 Task: Create in the project AgileBee in Backlog an issue 'Create a new online platform for online cooking courses with advanced recipe sharing and meal planning features', assign it to team member softage.4@softage.net and change the status to IN PROGRESS. Create in the project AgileBee in Backlog an issue 'Implement a new cloud-based learning management system for a school with advanced course creation and assessment features', assign it to team member softage.1@softage.net and change the status to IN PROGRESS
Action: Mouse moved to (202, 63)
Screenshot: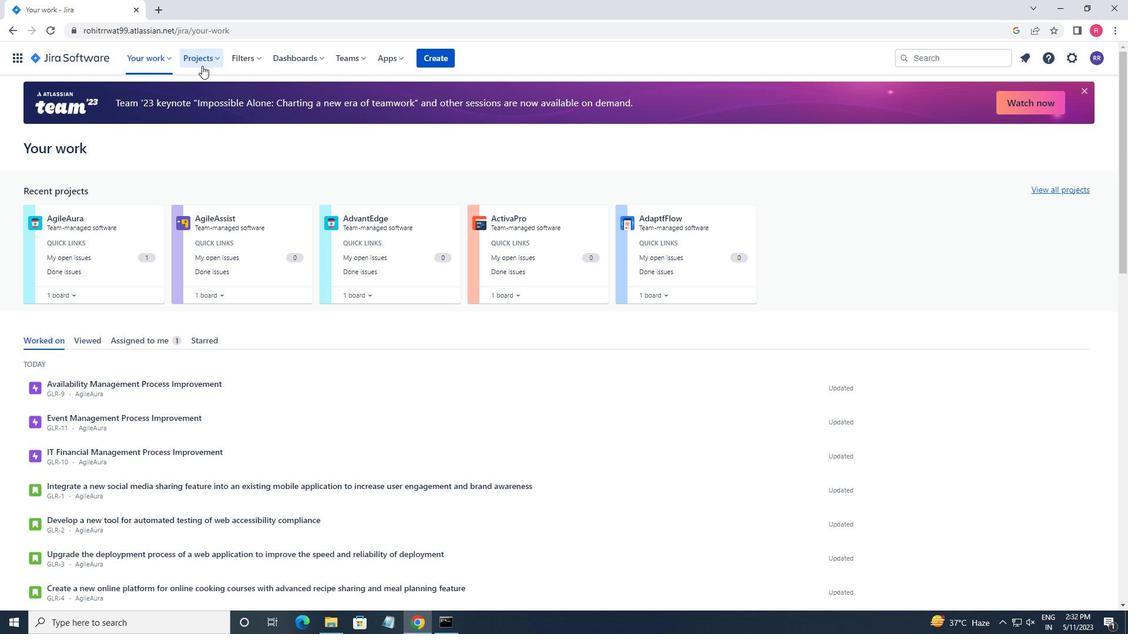 
Action: Mouse pressed left at (202, 63)
Screenshot: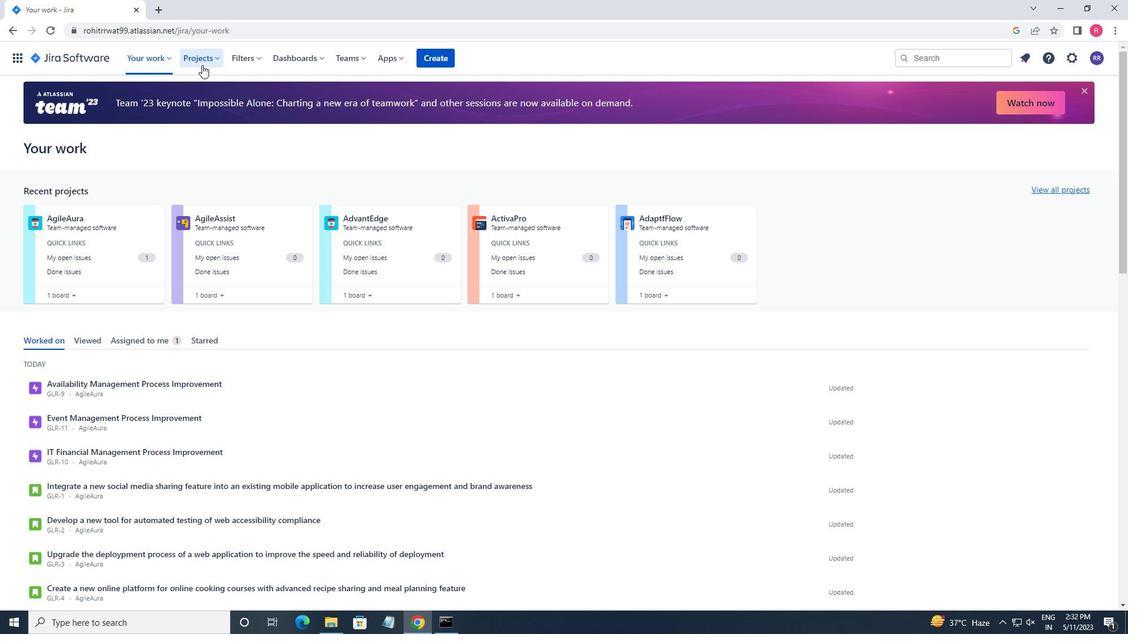 
Action: Mouse moved to (223, 111)
Screenshot: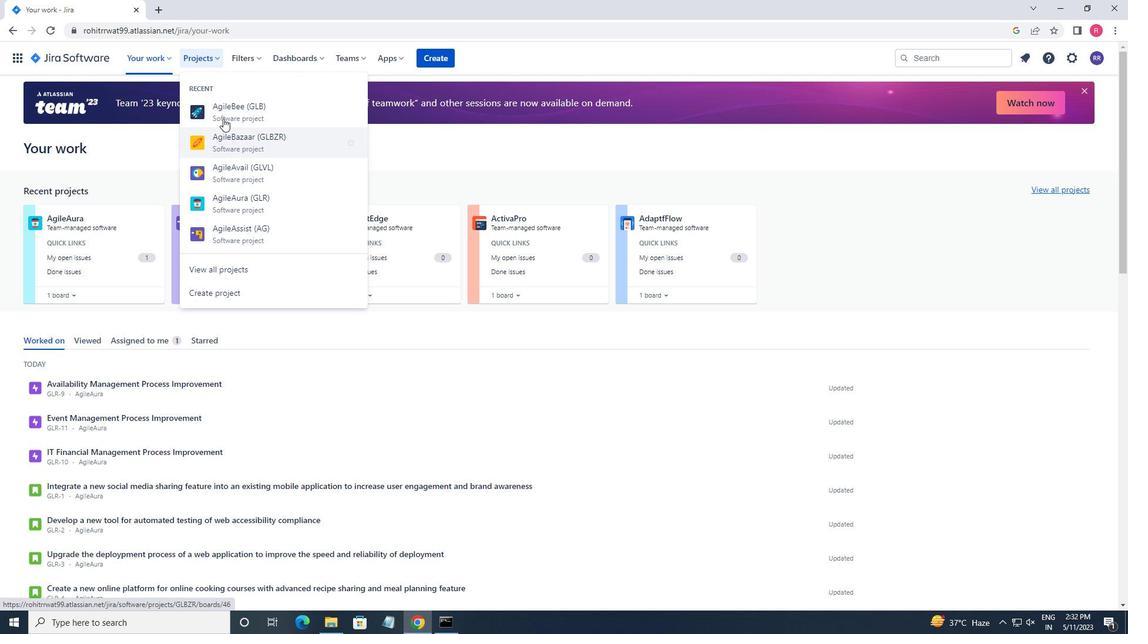 
Action: Mouse pressed left at (223, 111)
Screenshot: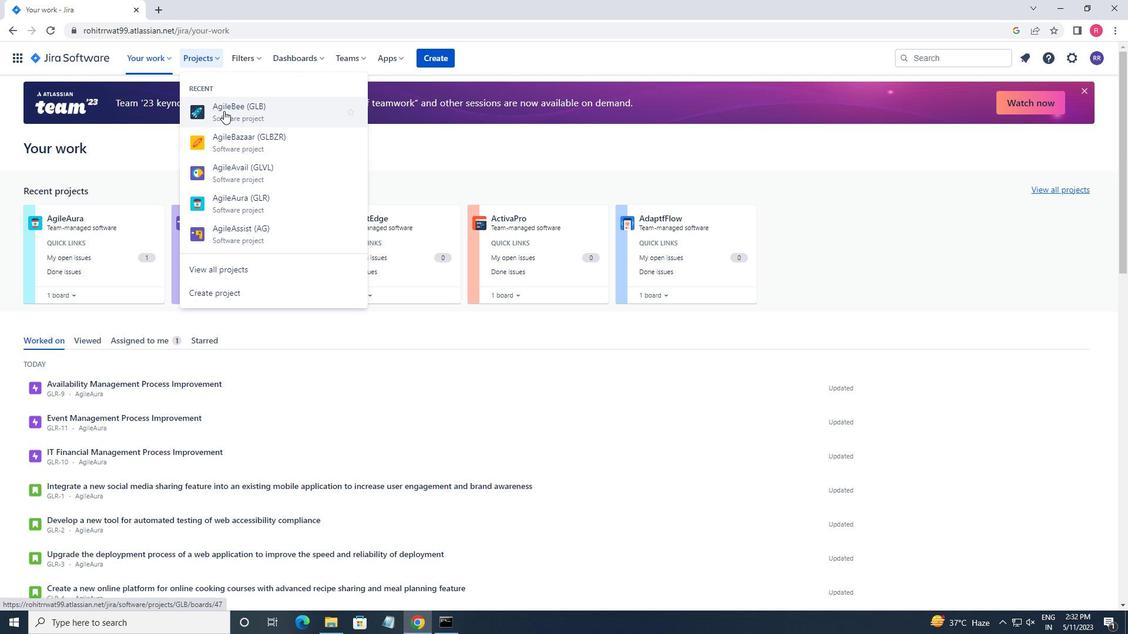 
Action: Mouse moved to (68, 173)
Screenshot: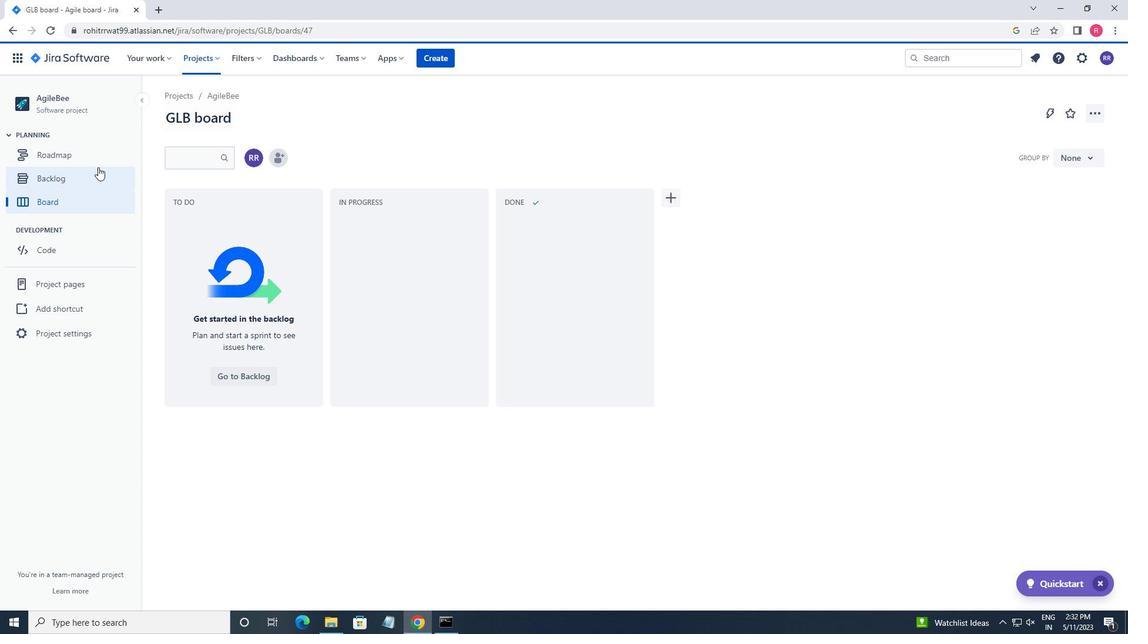 
Action: Mouse pressed left at (68, 173)
Screenshot: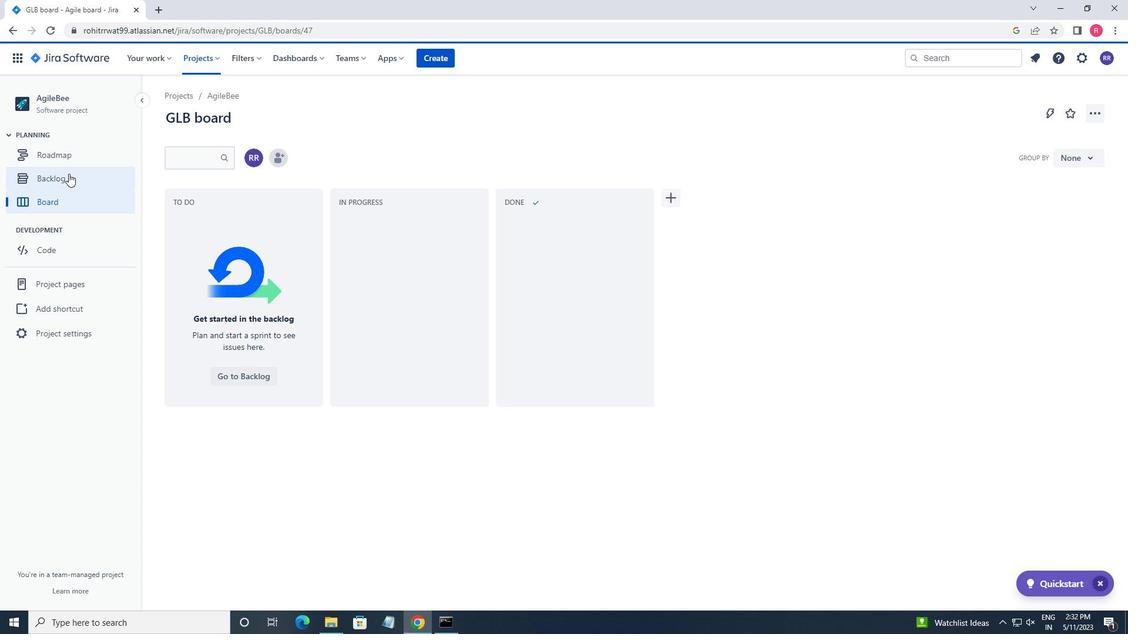 
Action: Mouse moved to (387, 383)
Screenshot: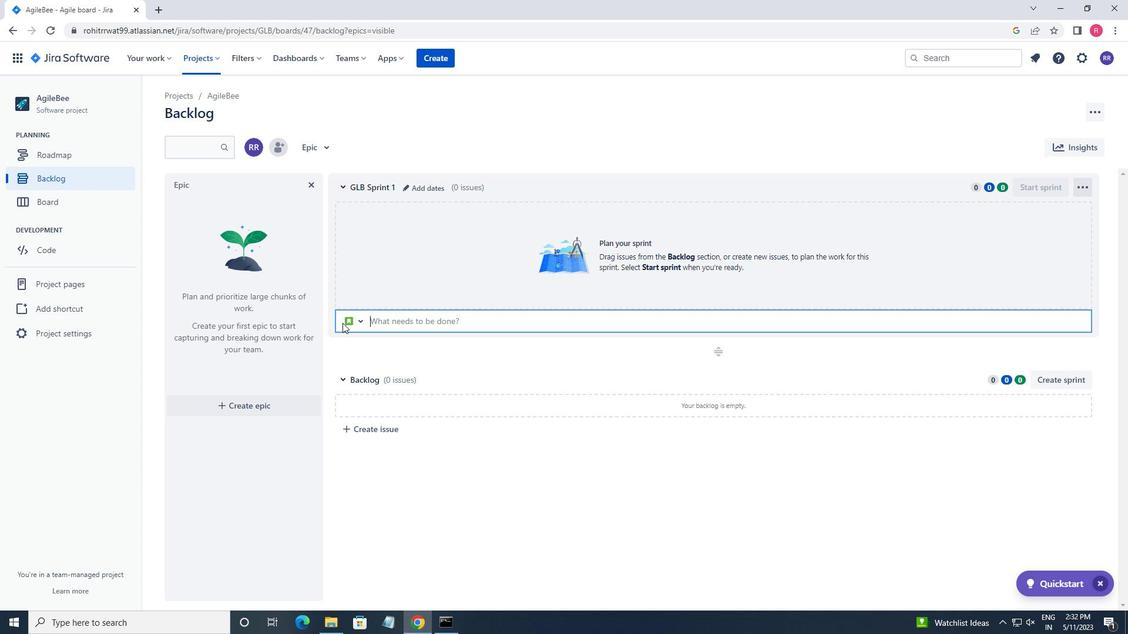 
Action: Mouse scrolled (387, 383) with delta (0, 0)
Screenshot: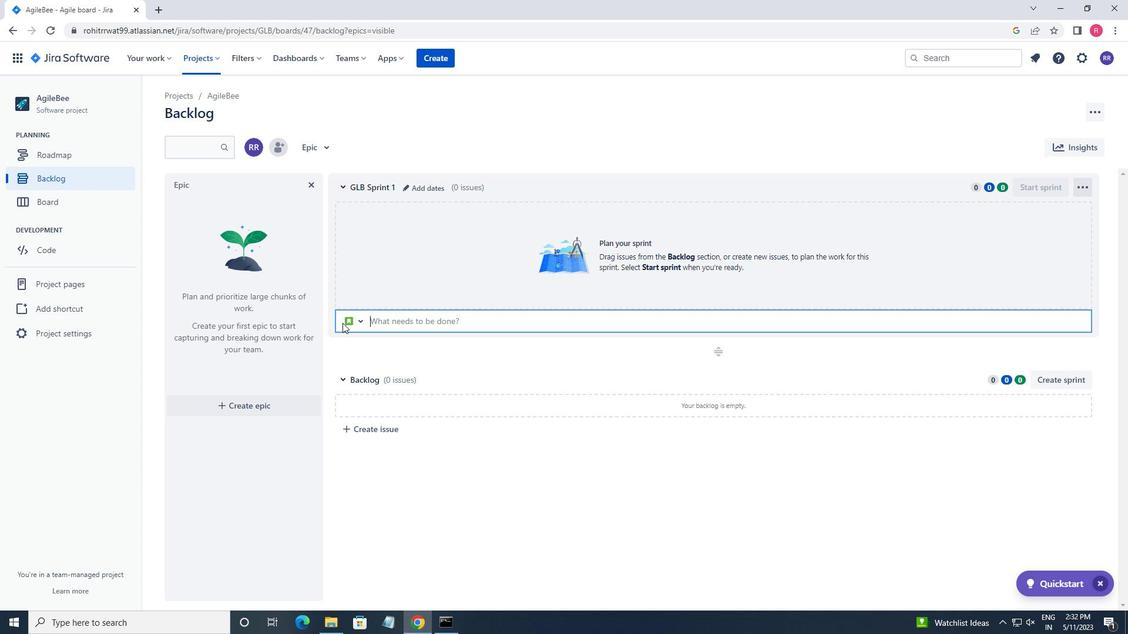 
Action: Mouse moved to (393, 398)
Screenshot: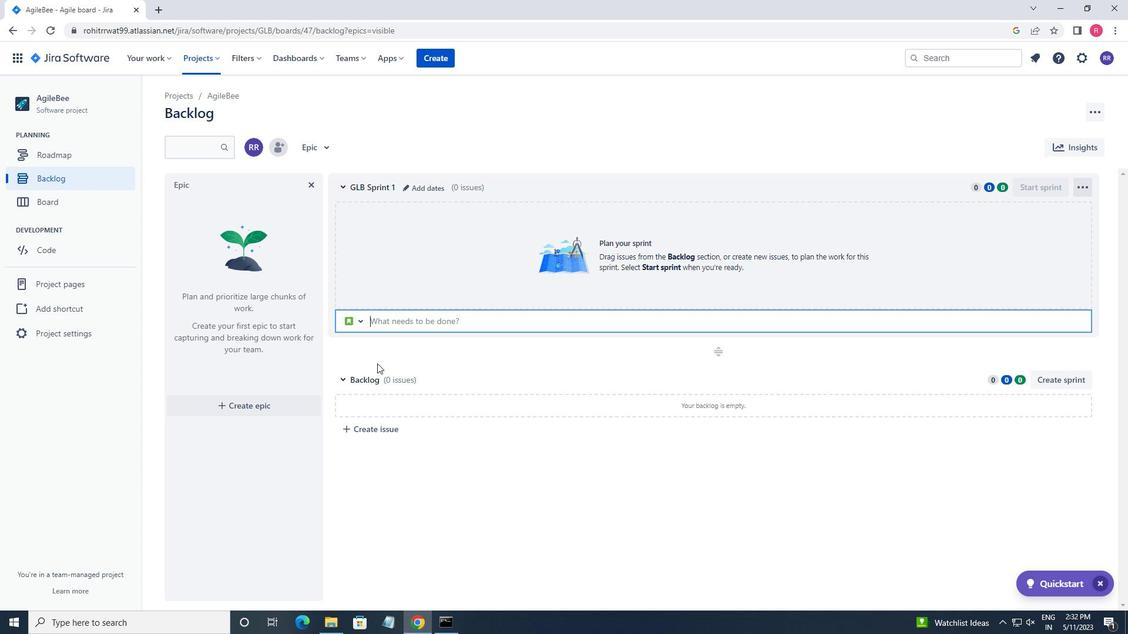 
Action: Mouse scrolled (393, 397) with delta (0, 0)
Screenshot: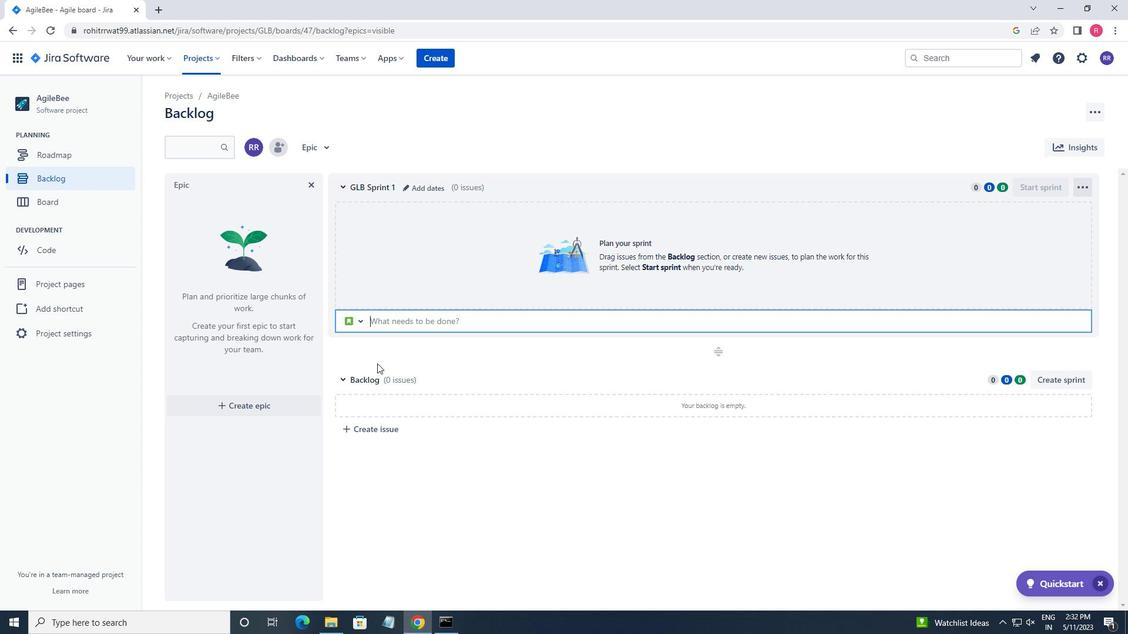 
Action: Mouse moved to (368, 422)
Screenshot: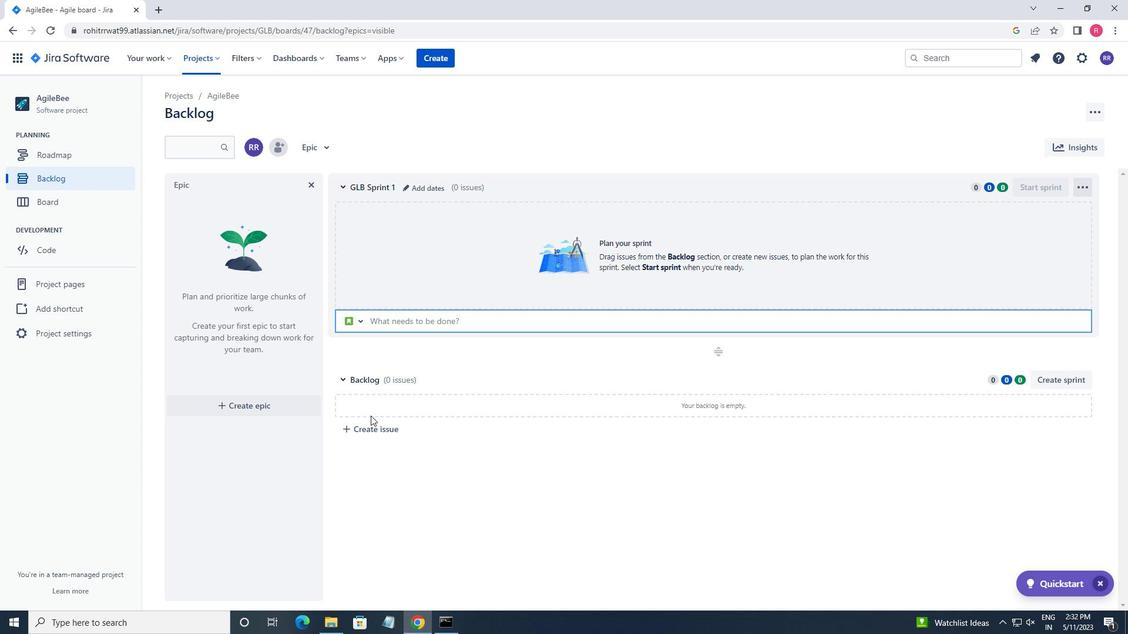 
Action: Mouse pressed left at (368, 422)
Screenshot: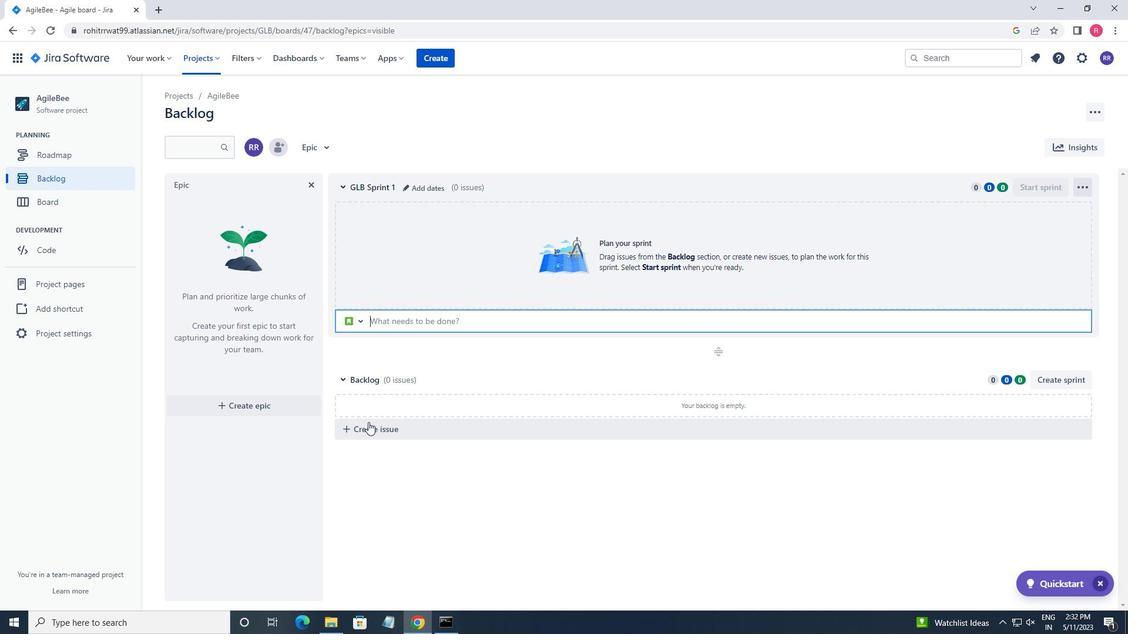 
Action: Key pressed <Key.shift>CREATE<Key.space>A<Key.space>NEW<Key.space>ONLINE<Key.space>PLATFORM<Key.space>FOR<Key.space>ONLINE<Key.space>COOKING<Key.space>COURSES<Key.space>WITH<Key.space>ADVANCED<Key.space>RECIPE<Key.space>SHARING<Key.space>AND<Key.space>MEAL<Key.space>PLANNING<Key.space>FEATURES<Key.enter>
Screenshot: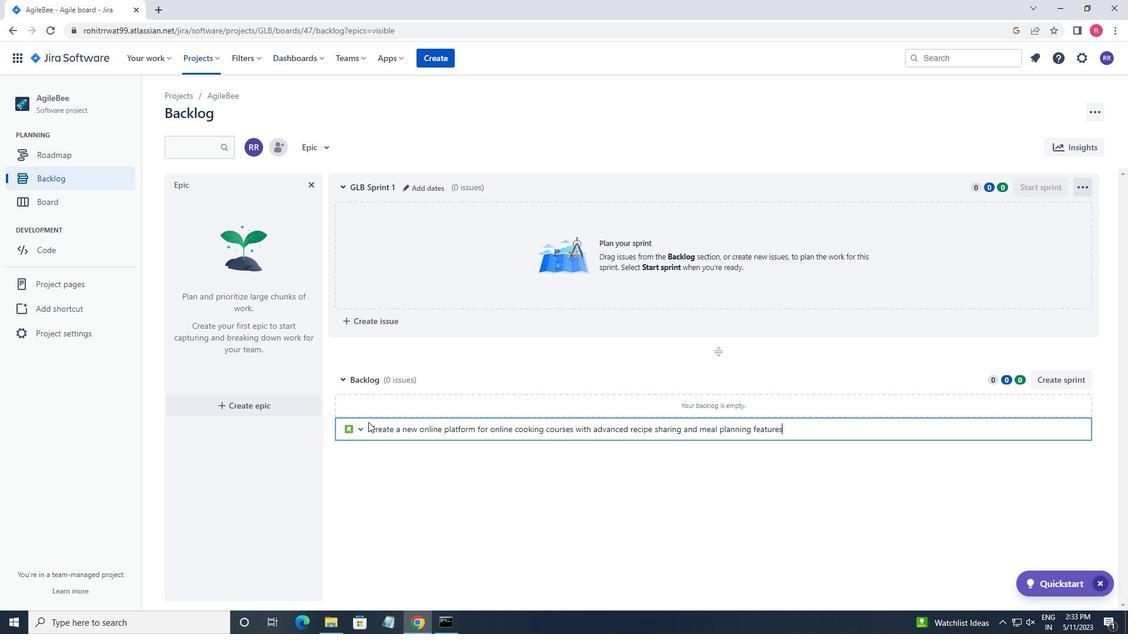 
Action: Mouse moved to (1059, 407)
Screenshot: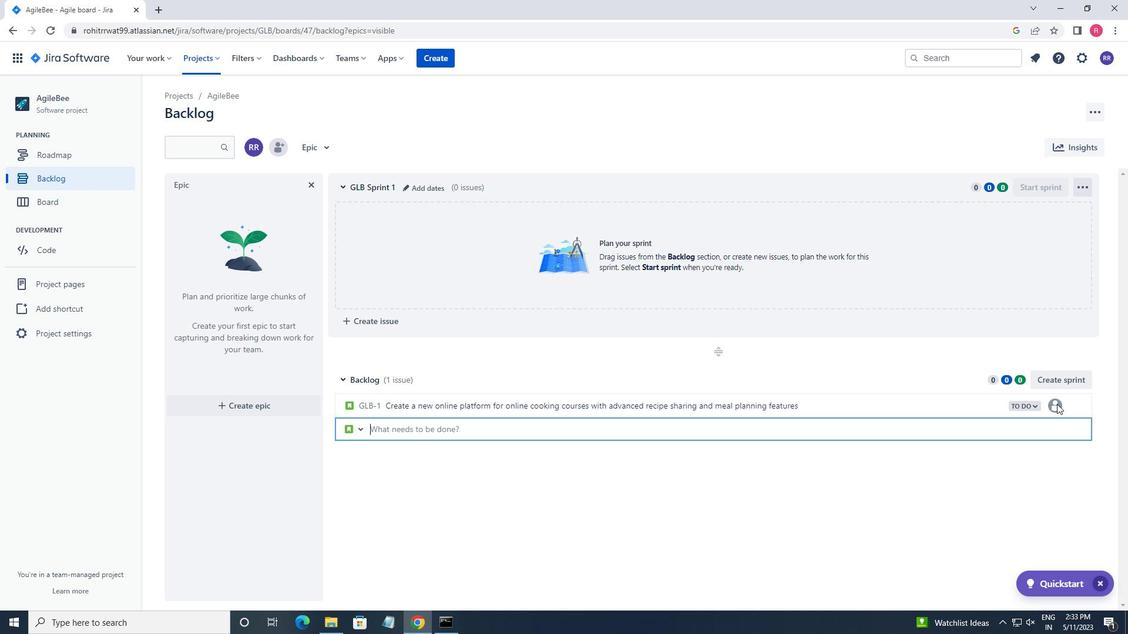 
Action: Mouse pressed left at (1059, 407)
Screenshot: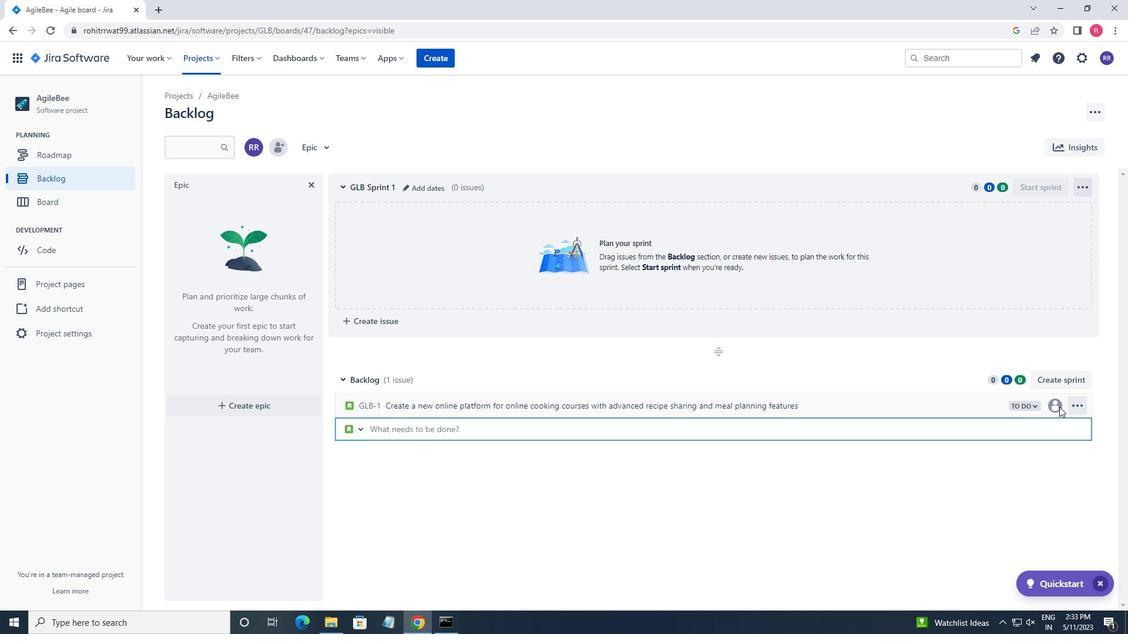 
Action: Mouse moved to (1053, 405)
Screenshot: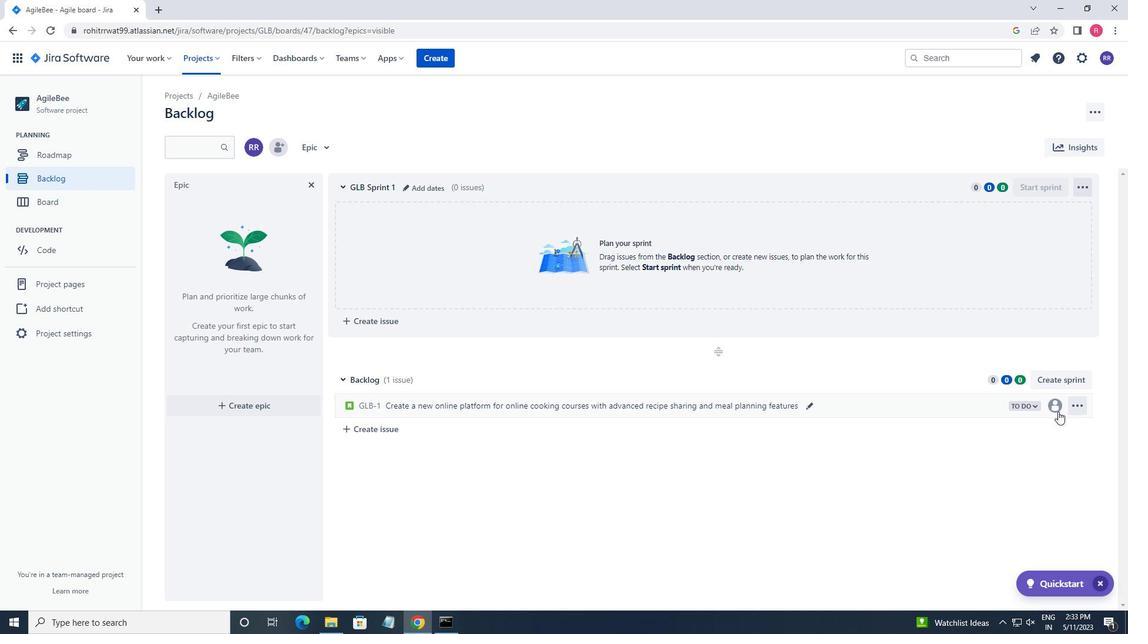 
Action: Mouse pressed left at (1053, 405)
Screenshot: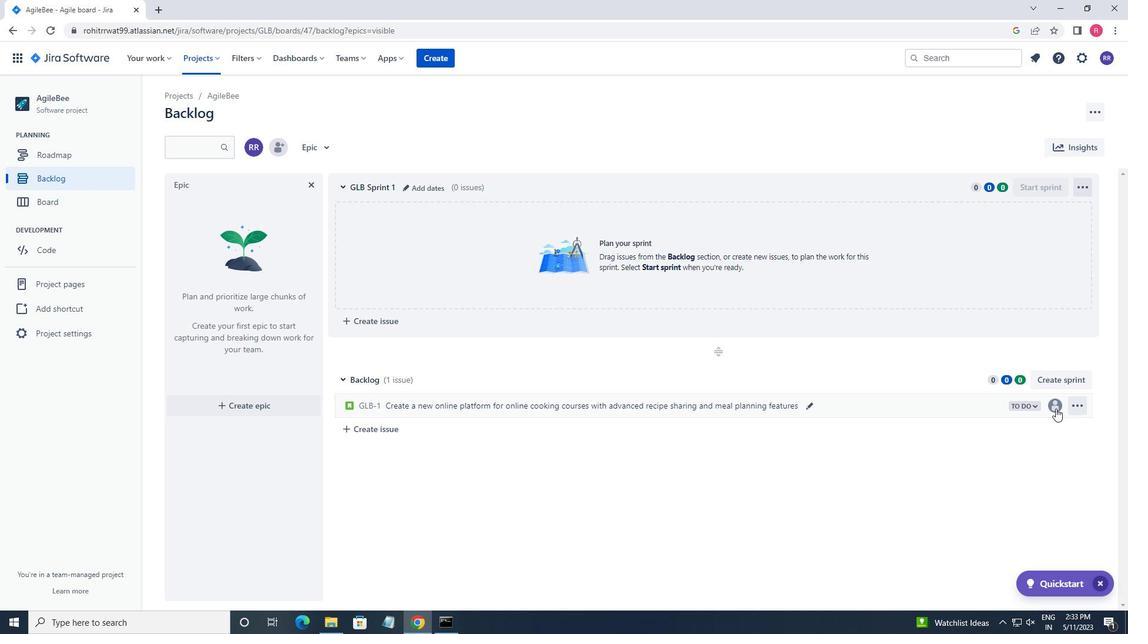 
Action: Mouse moved to (698, 433)
Screenshot: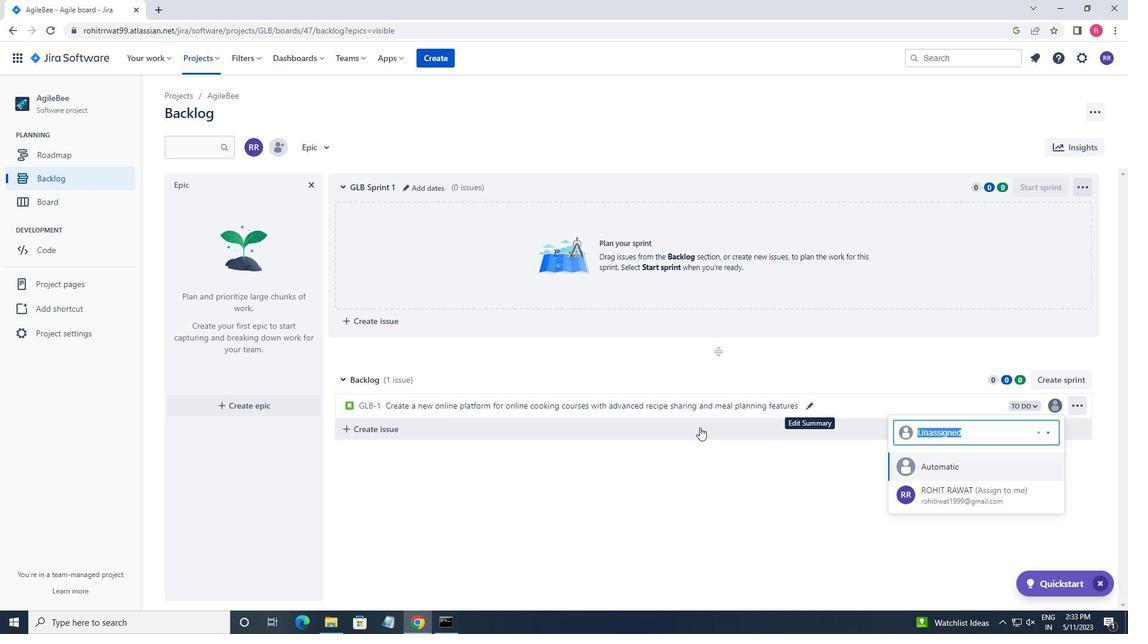 
Action: Key pressed SOFTAGE.4<Key.shift>@SOFTAGE.NET
Screenshot: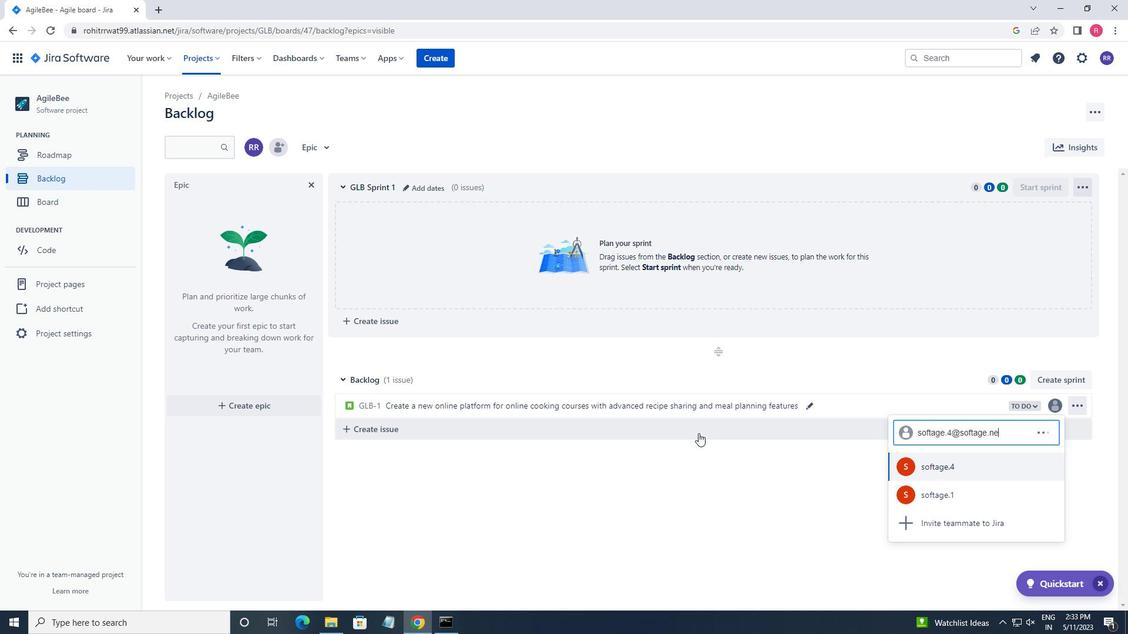 
Action: Mouse moved to (956, 464)
Screenshot: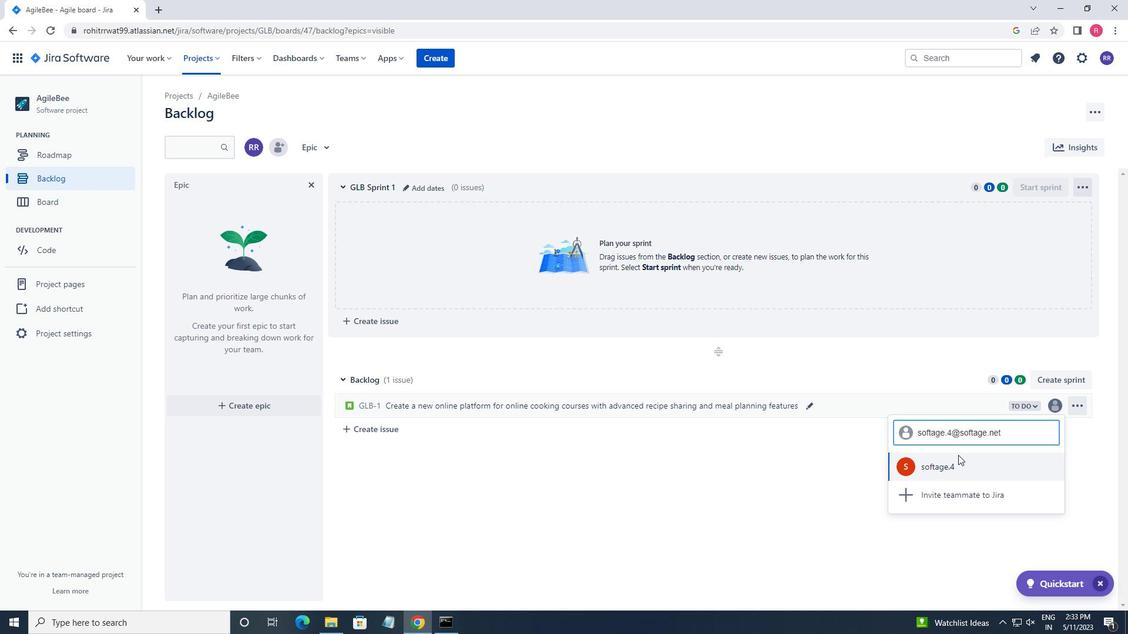 
Action: Mouse pressed left at (956, 464)
Screenshot: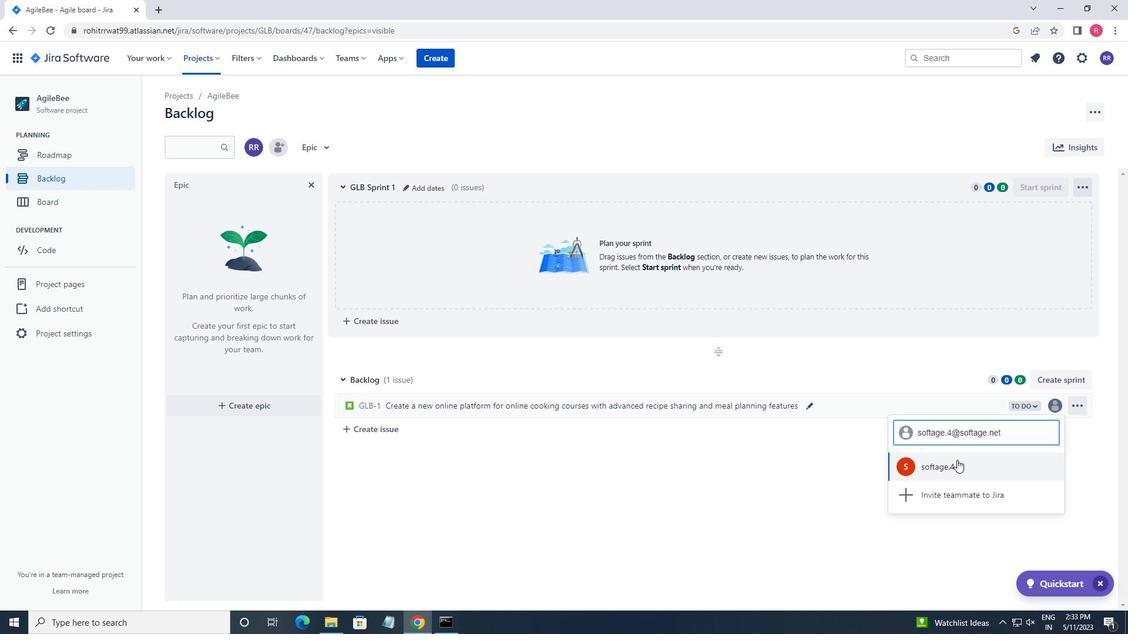 
Action: Mouse moved to (361, 433)
Screenshot: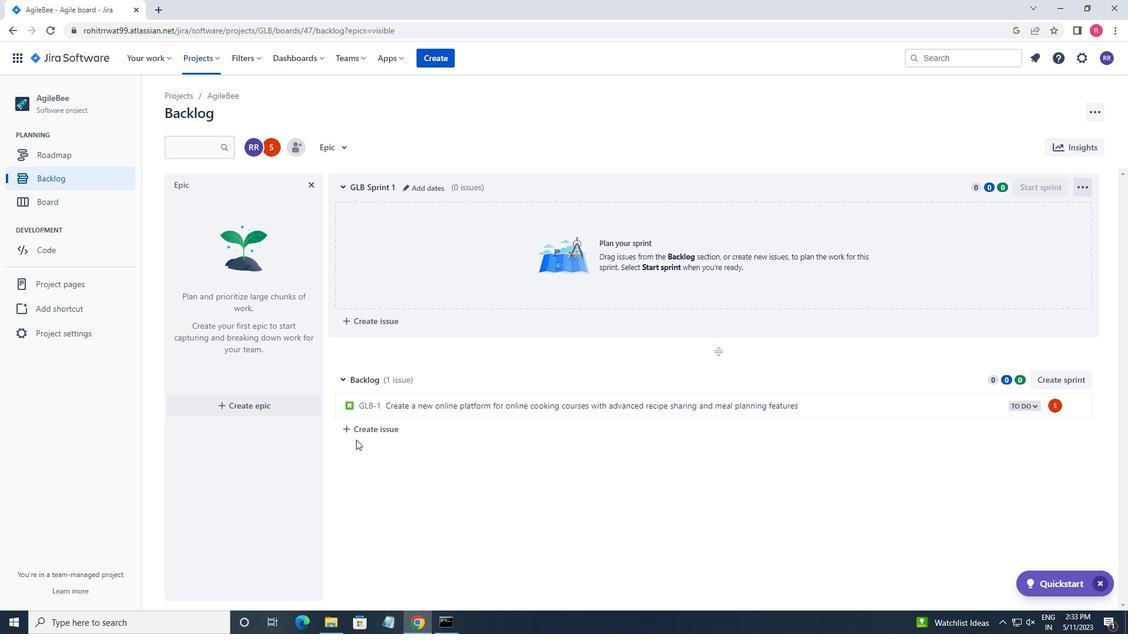 
Action: Mouse pressed left at (361, 433)
Screenshot: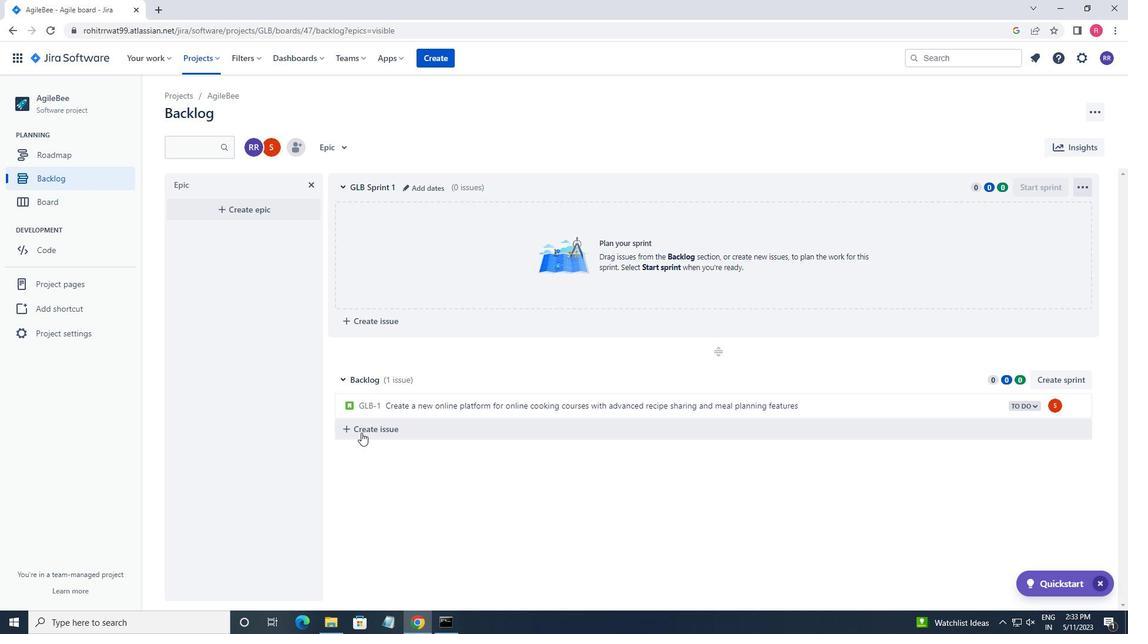 
Action: Mouse moved to (1019, 403)
Screenshot: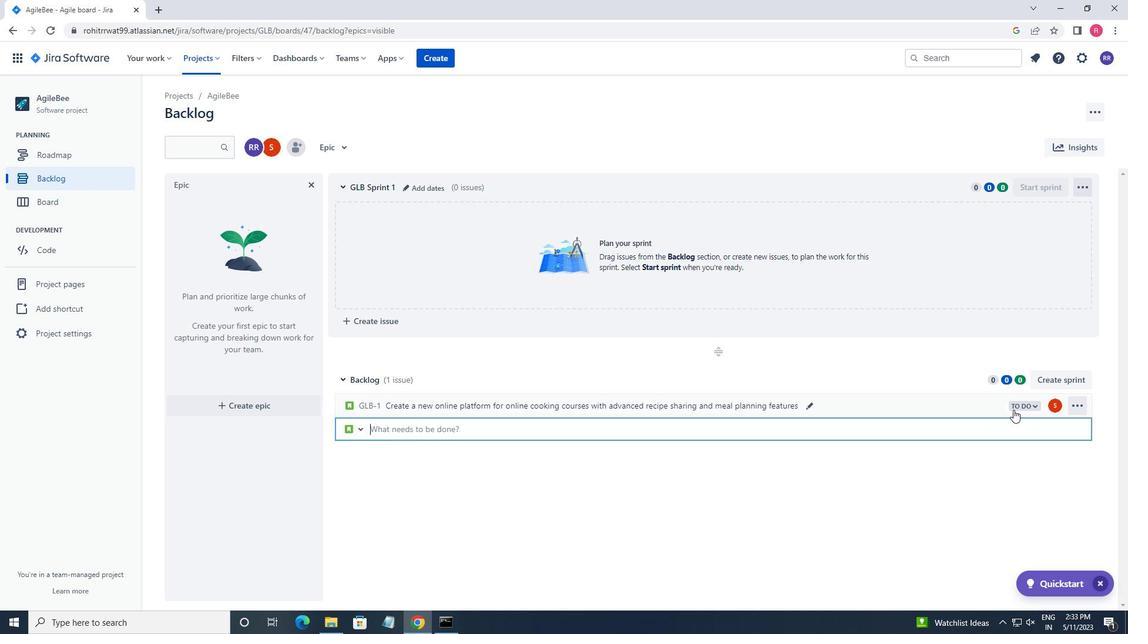 
Action: Mouse pressed left at (1019, 403)
Screenshot: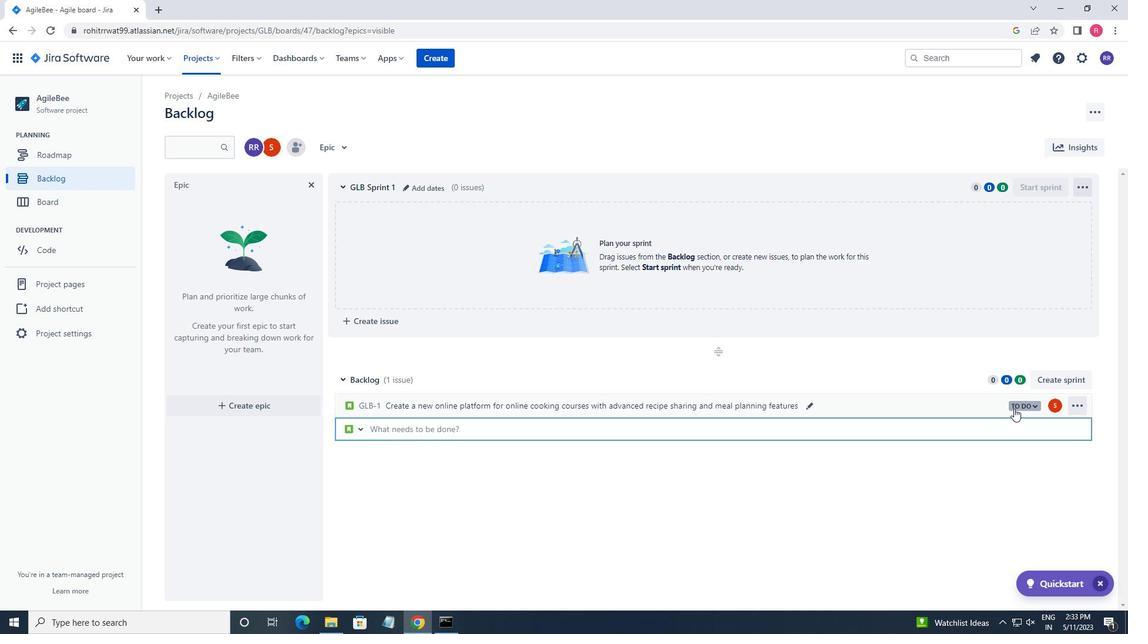 
Action: Mouse moved to (951, 432)
Screenshot: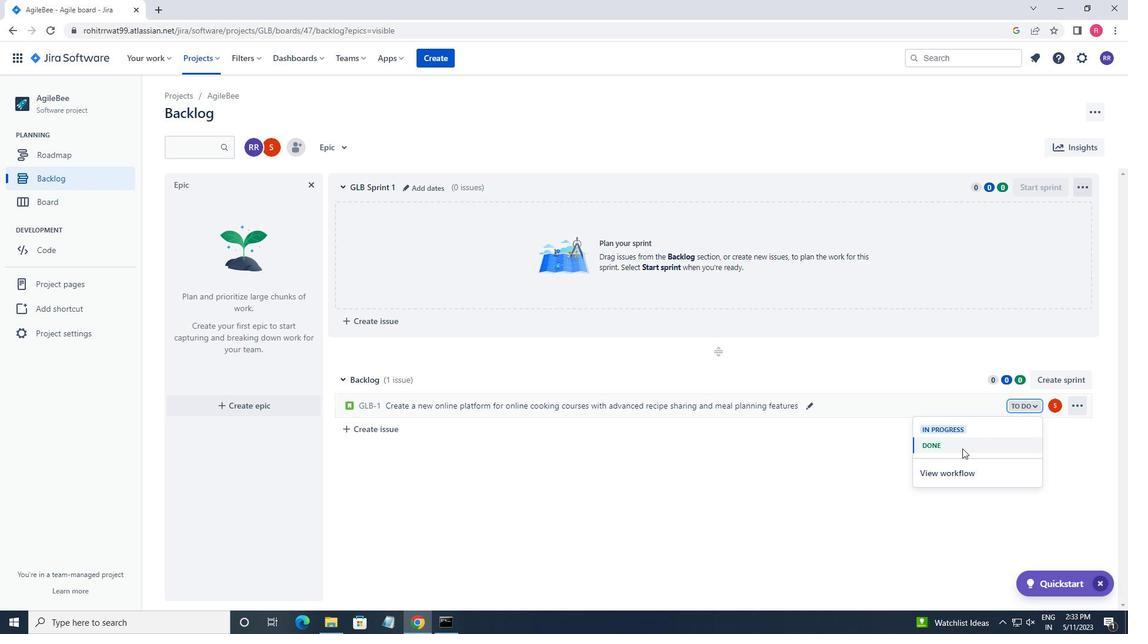 
Action: Mouse pressed left at (951, 432)
Screenshot: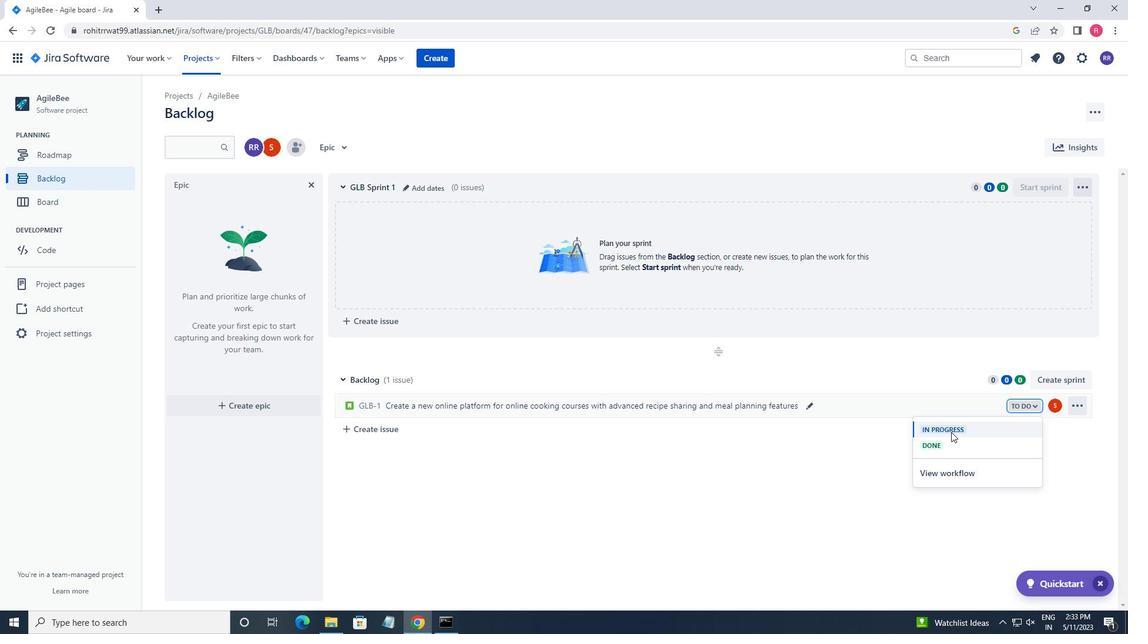 
Action: Mouse moved to (362, 431)
Screenshot: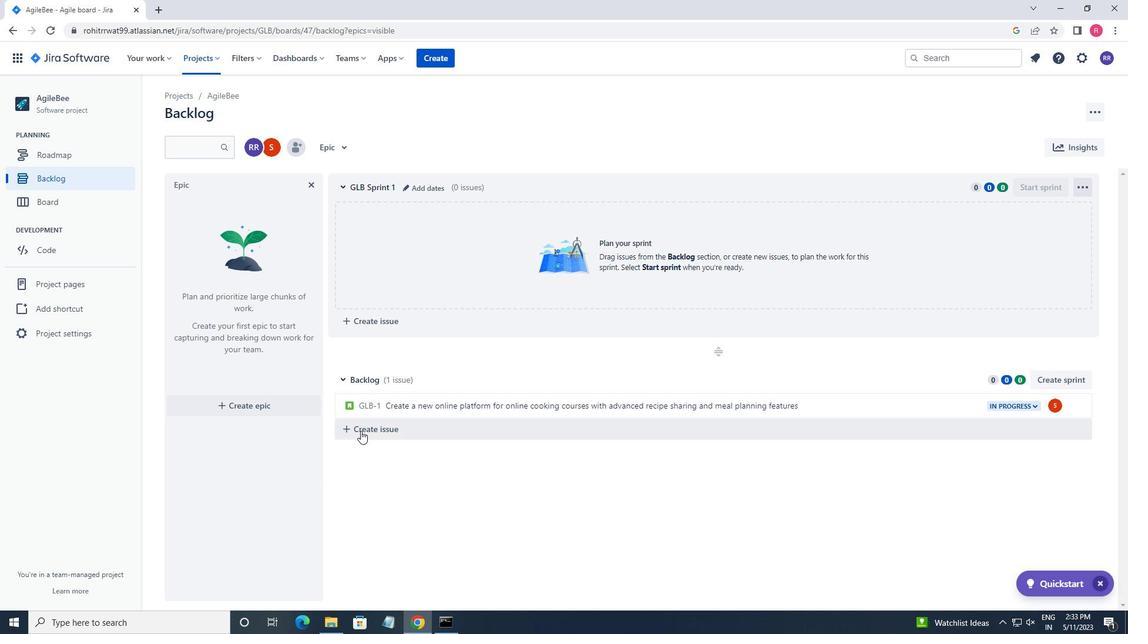 
Action: Mouse pressed left at (362, 431)
Screenshot: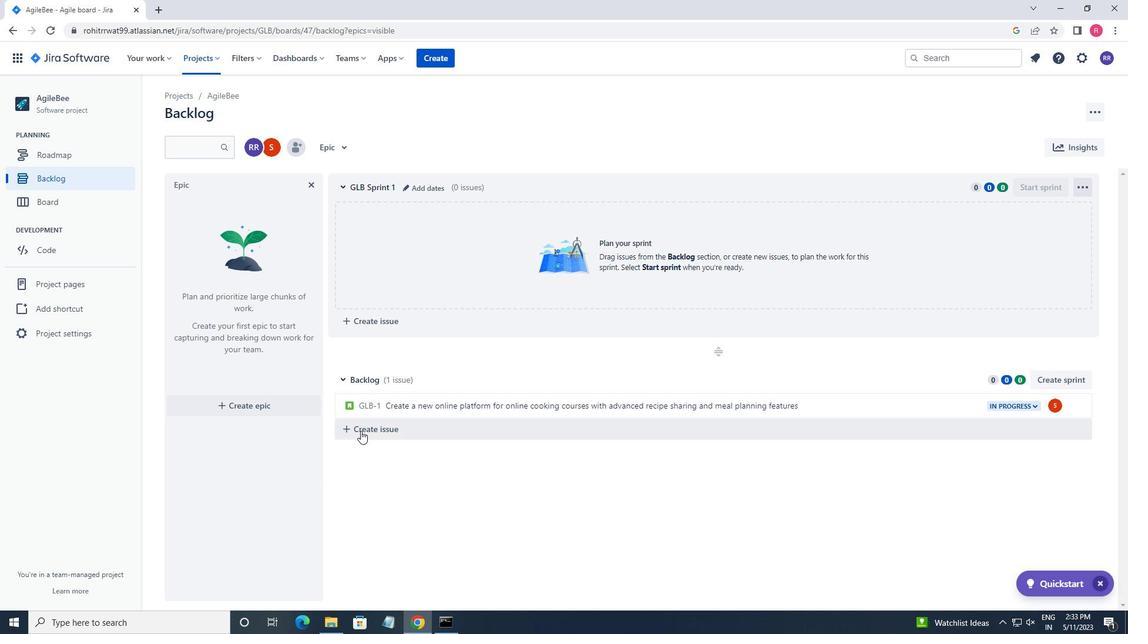 
Action: Mouse moved to (447, 480)
Screenshot: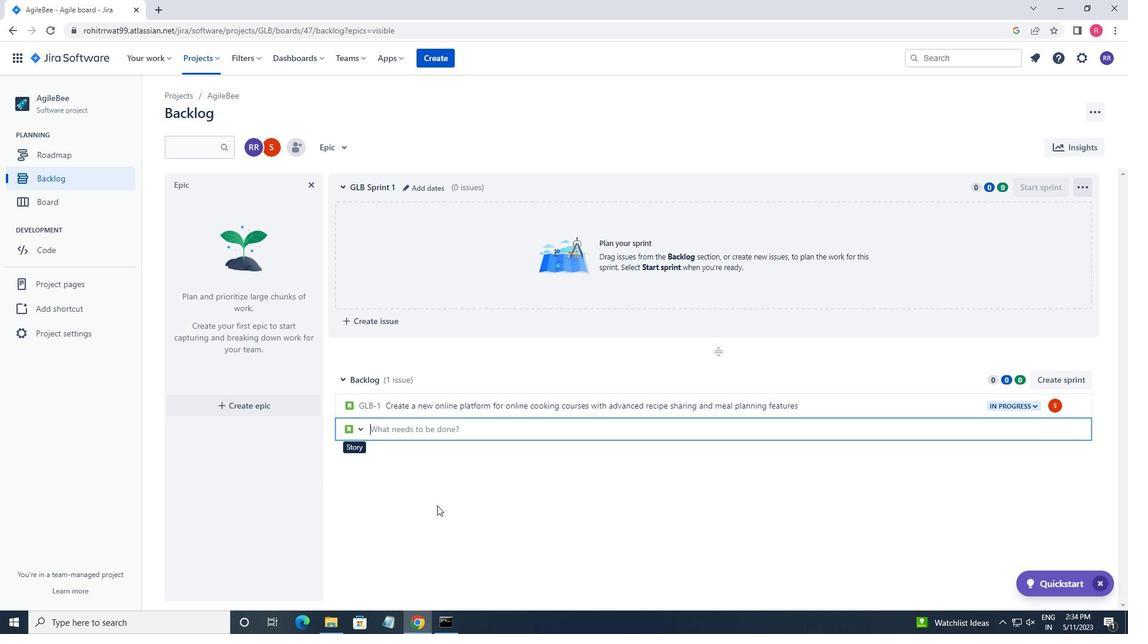 
Action: Key pressed <Key.shift_r>IMPLEMENT<Key.space>A<Key.space>NEW<Key.space>CLU<Key.backspace>OUD-BASED<Key.space>;<Key.backspace>LEARNING<Key.space>MANAGEMENT<Key.space>SYSTEM<Key.space>FOR<Key.space>A<Key.space>SCHOLL<Key.backspace><Key.backspace>OL<Key.space>WITH<Key.space>ADVANCE<Key.space><Key.backspace>D<Key.space>COUR<Key.backspace><Key.backspace>URSE<Key.space>CREATION<Key.space>AND<Key.space>ASSS<Key.backspace>ESSMENT<Key.space>FEATURES<Key.enter>
Screenshot: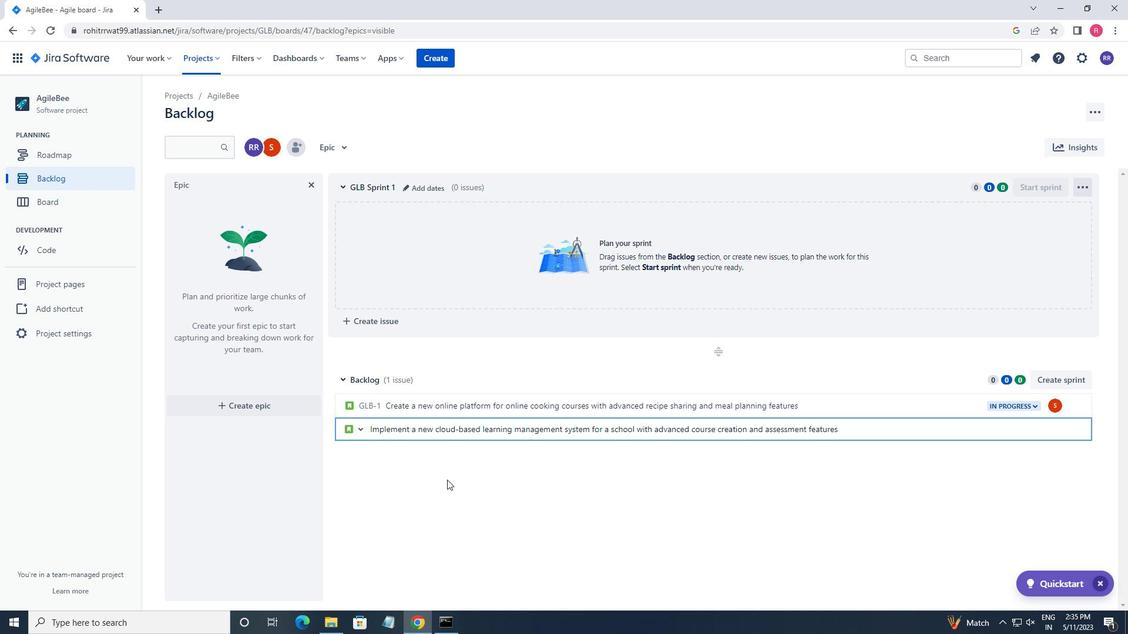 
Action: Mouse moved to (1055, 432)
Screenshot: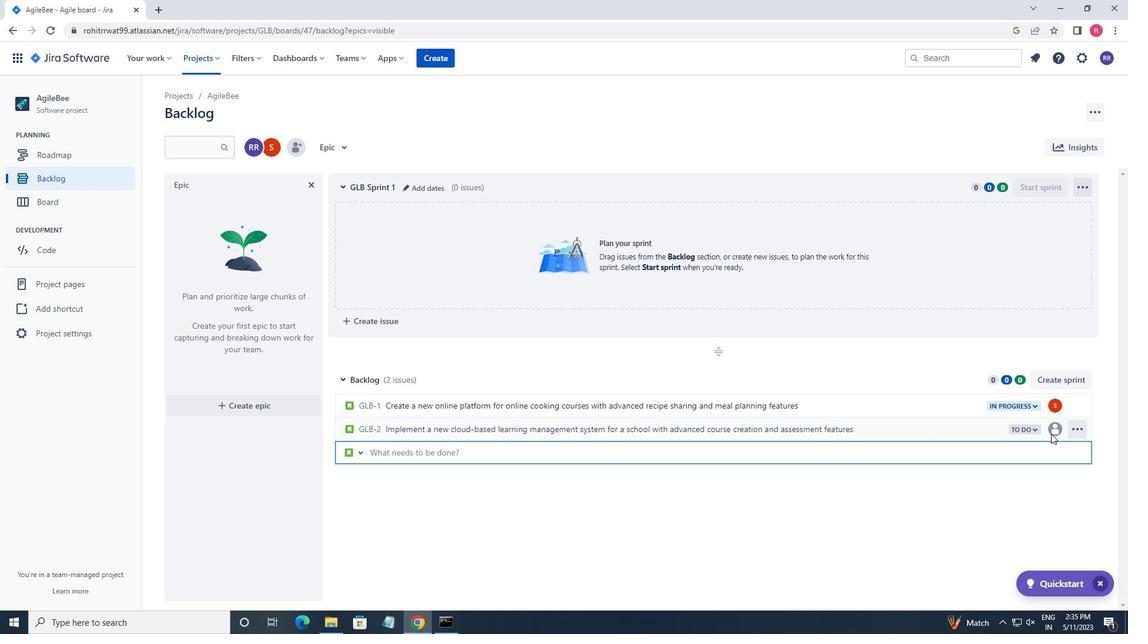 
Action: Mouse pressed left at (1055, 432)
Screenshot: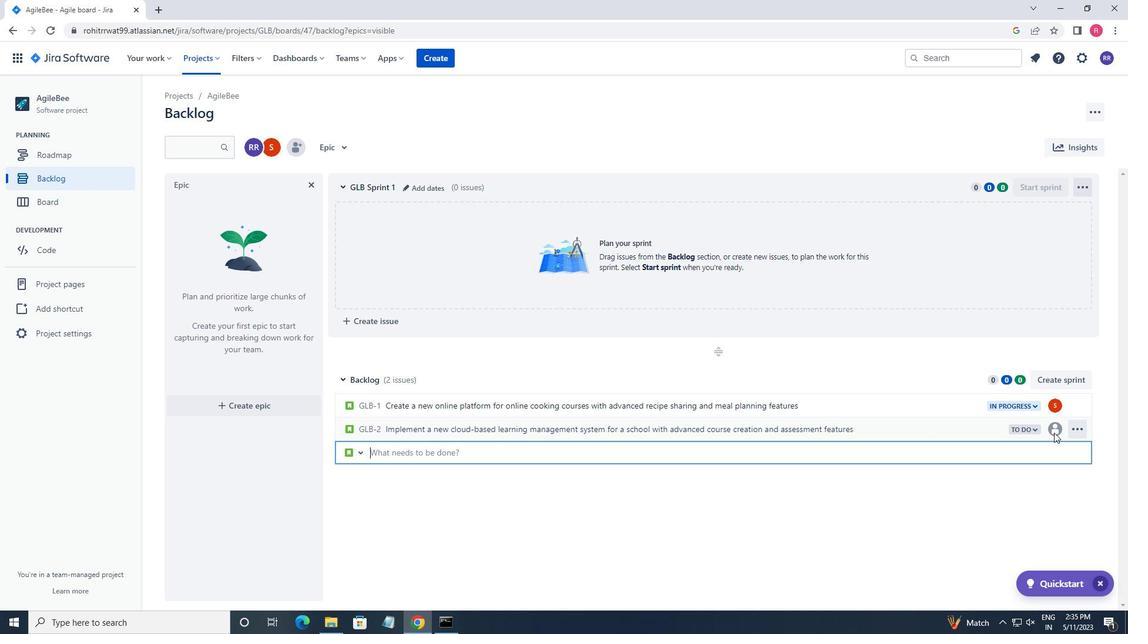 
Action: Mouse moved to (1059, 433)
Screenshot: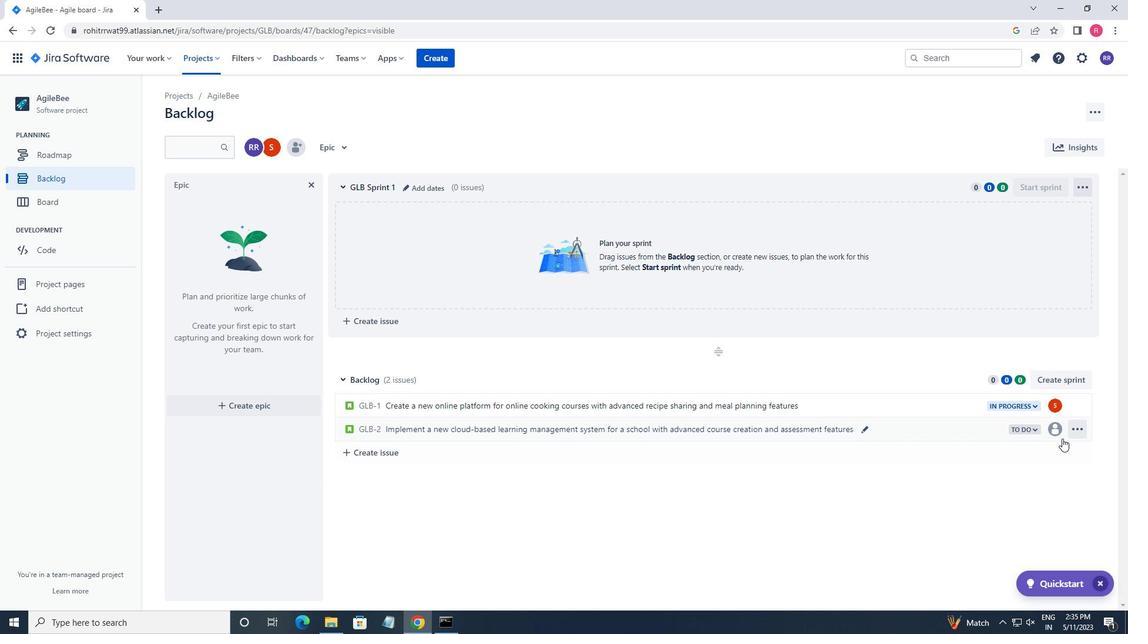 
Action: Mouse pressed left at (1059, 433)
Screenshot: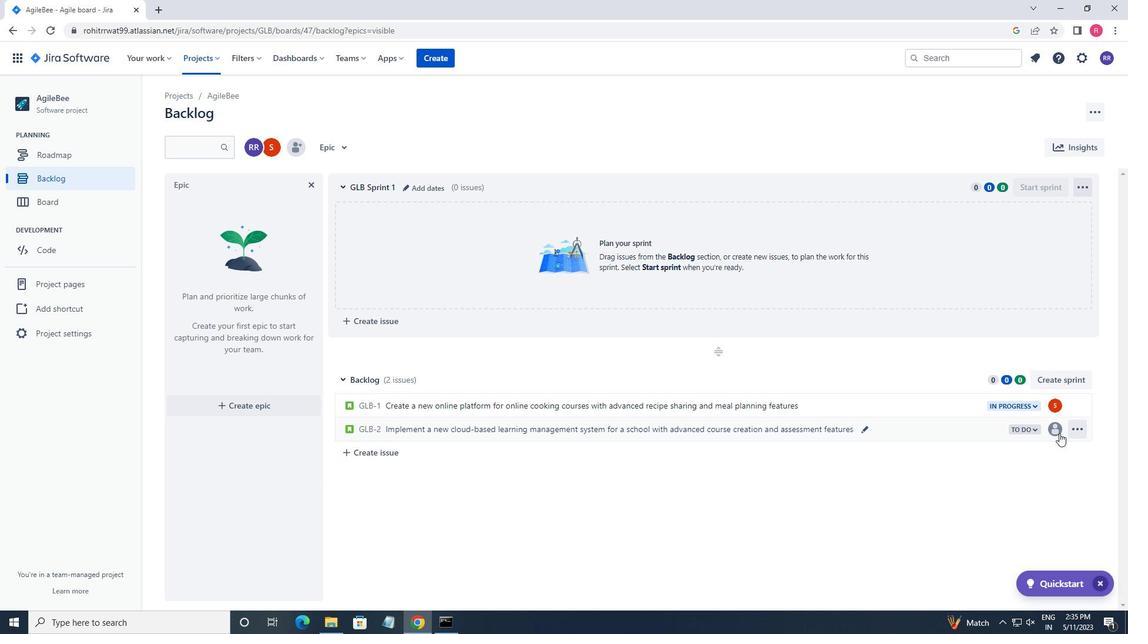 
Action: Mouse moved to (1043, 424)
Screenshot: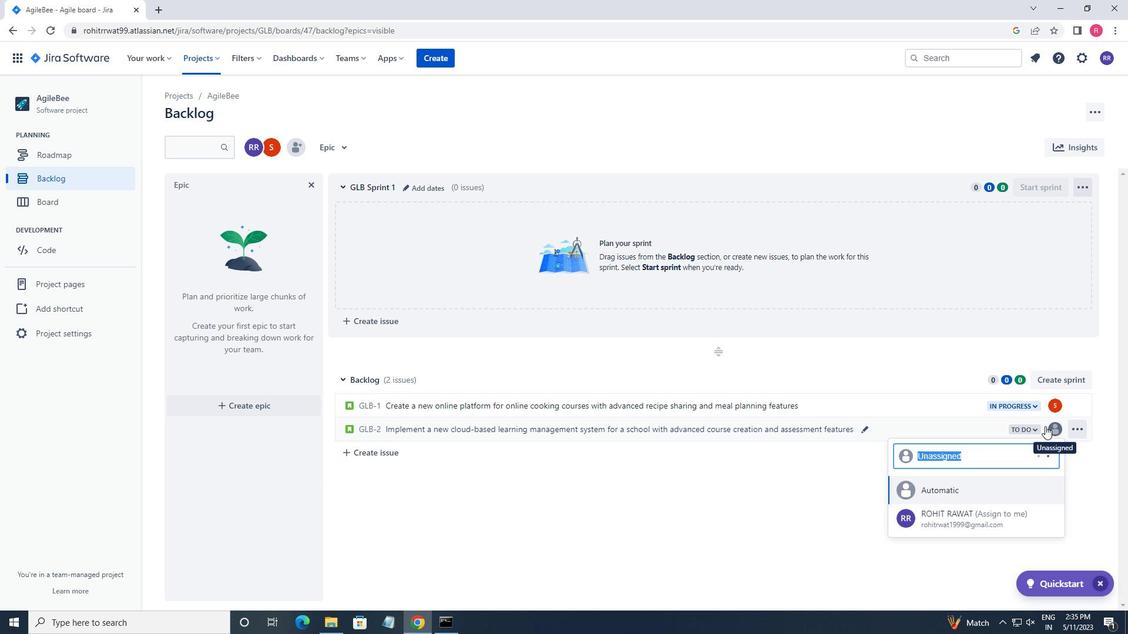 
Action: Key pressed SOFTAGE.1
Screenshot: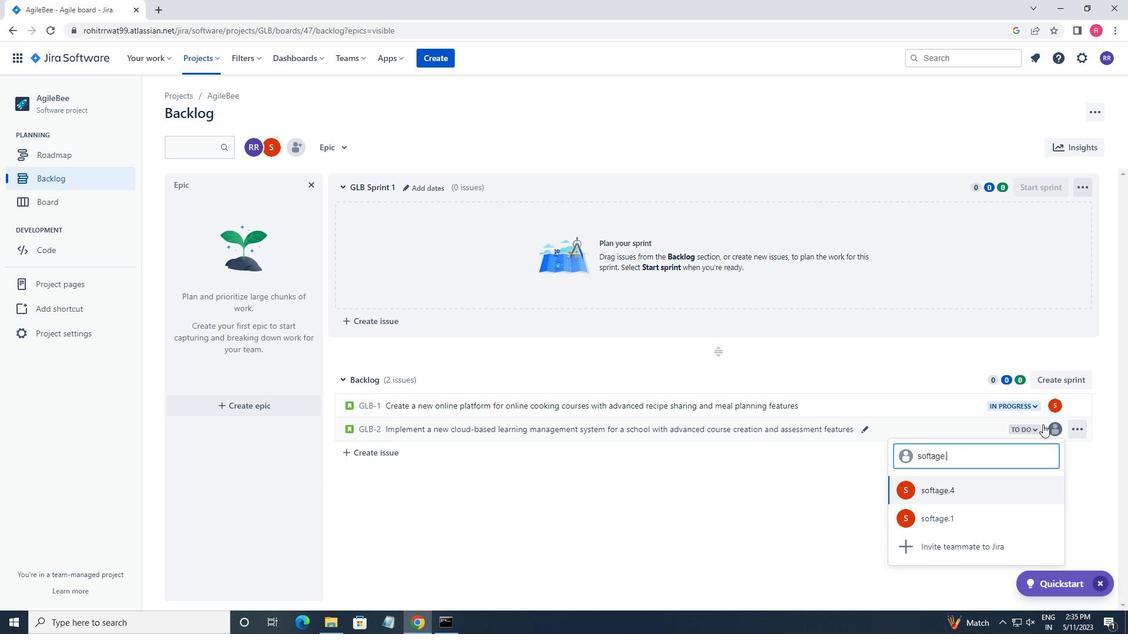 
Action: Mouse moved to (966, 491)
Screenshot: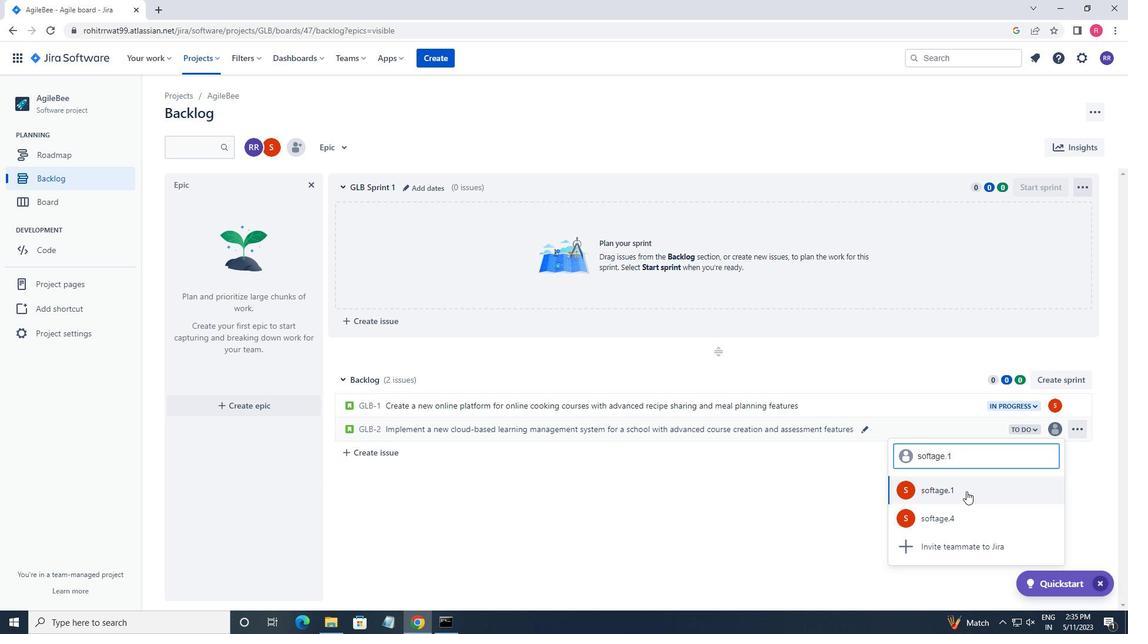 
Action: Mouse pressed left at (966, 491)
Screenshot: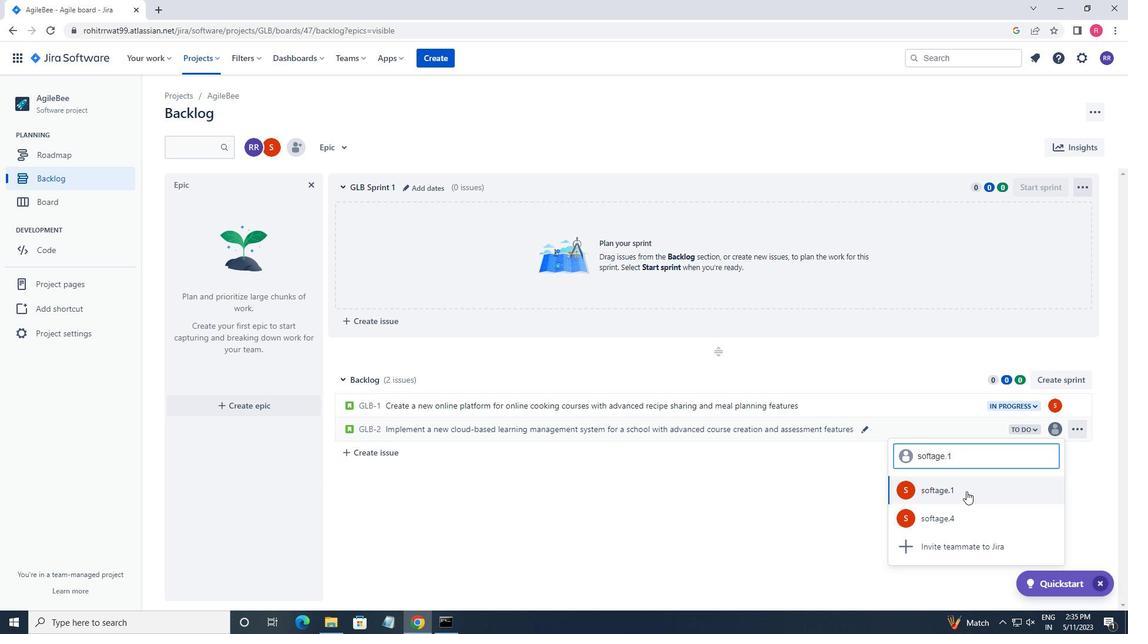 
Action: Mouse moved to (1021, 432)
Screenshot: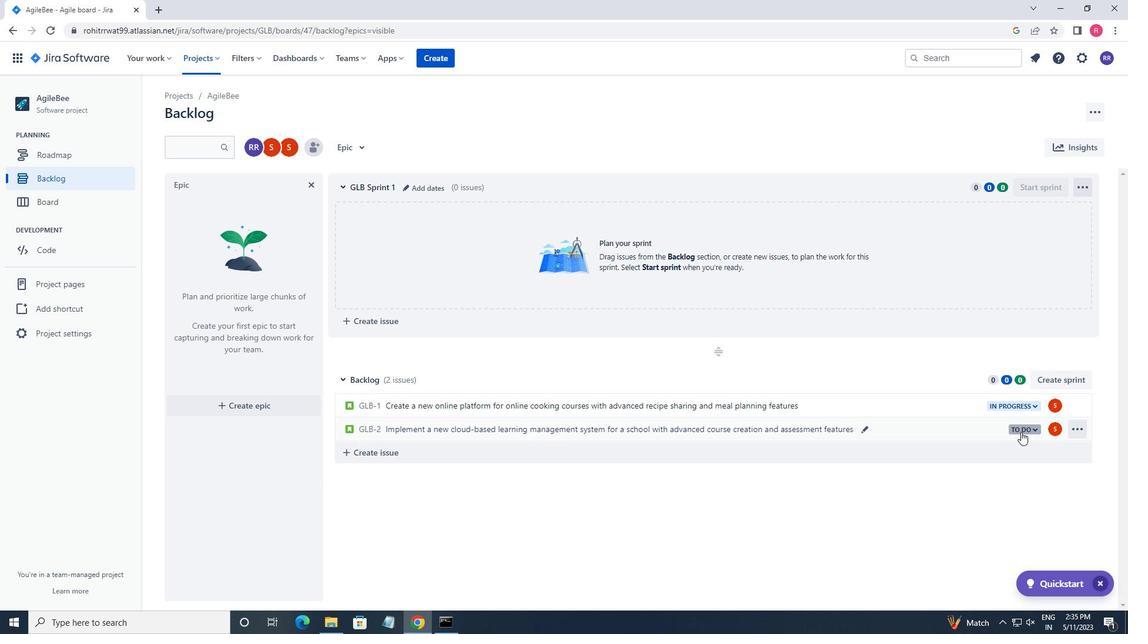 
Action: Mouse pressed left at (1021, 432)
Screenshot: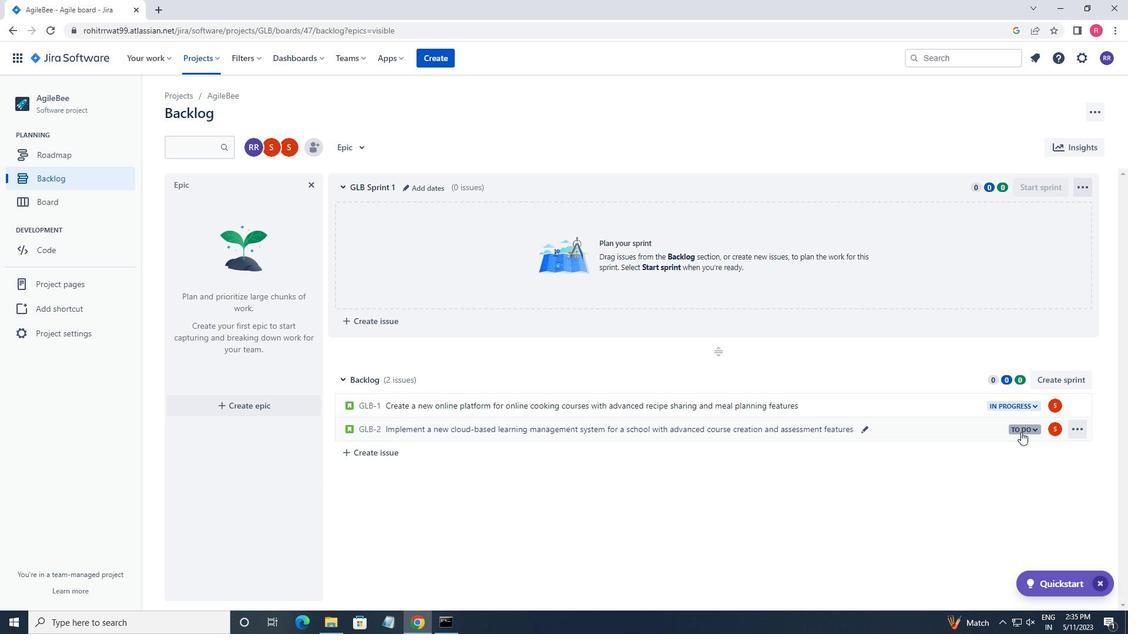 
Action: Mouse moved to (950, 451)
Screenshot: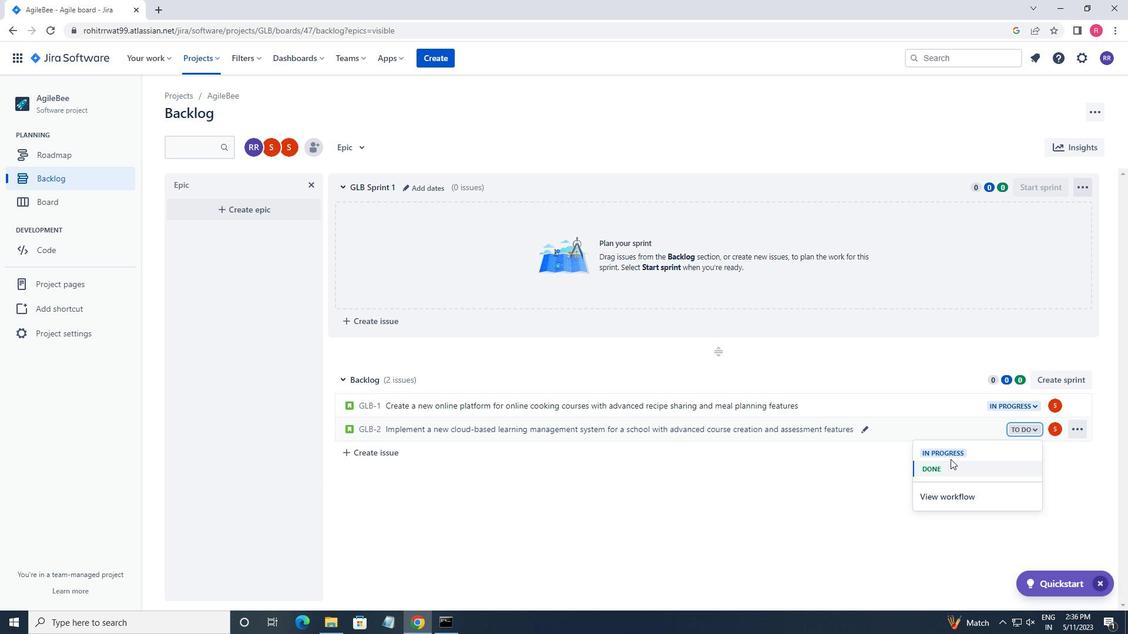 
Action: Mouse pressed left at (950, 451)
Screenshot: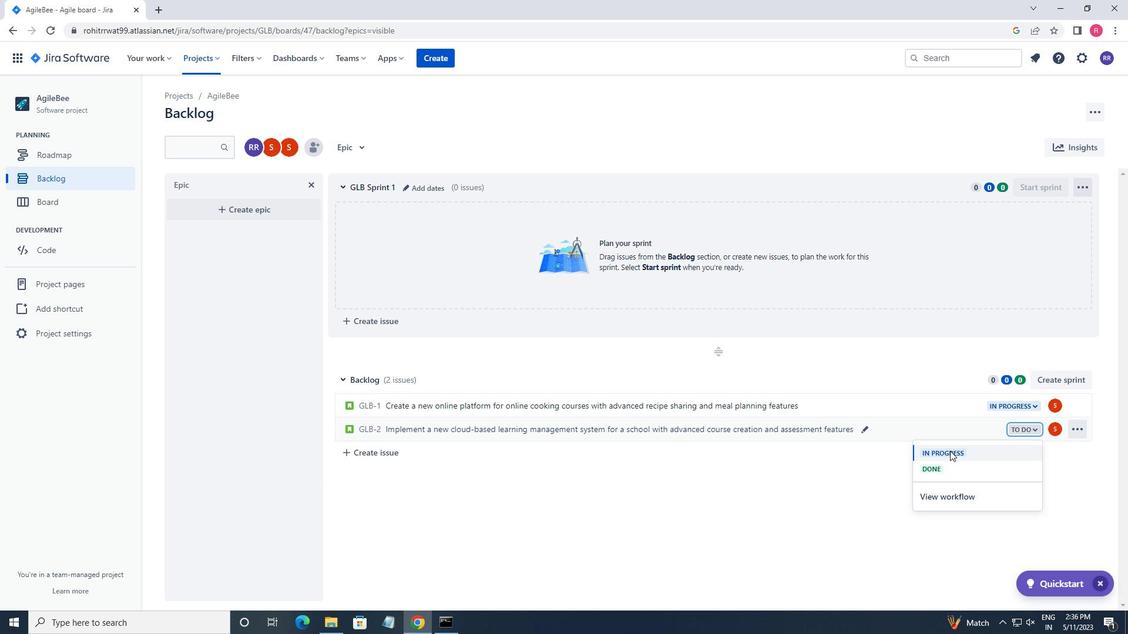 
Action: Mouse moved to (905, 422)
Screenshot: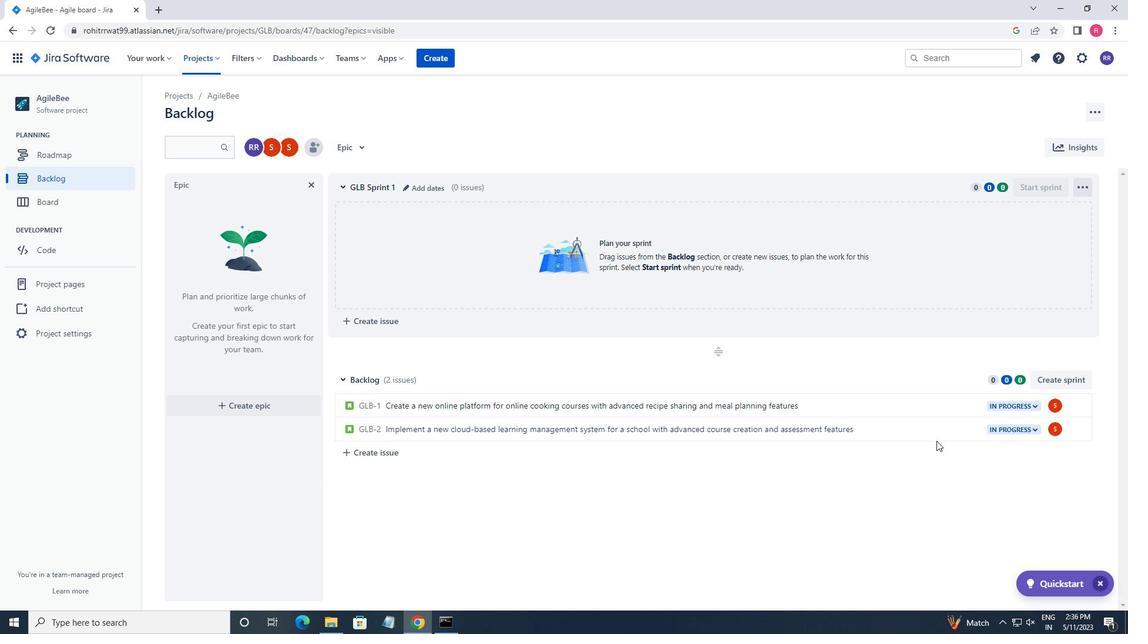
